 Task: Update the contact information for Pam Beesly by adding an email address.
Action: Mouse moved to (19, 91)
Screenshot: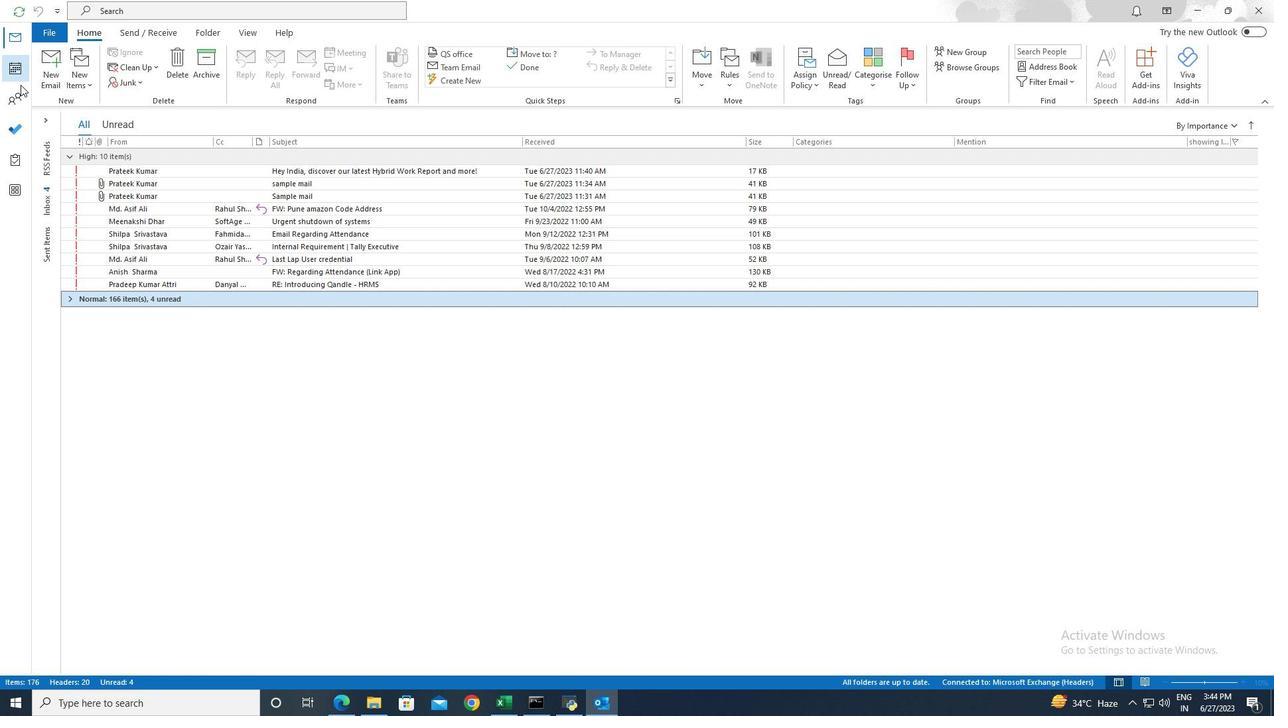 
Action: Mouse pressed left at (19, 91)
Screenshot: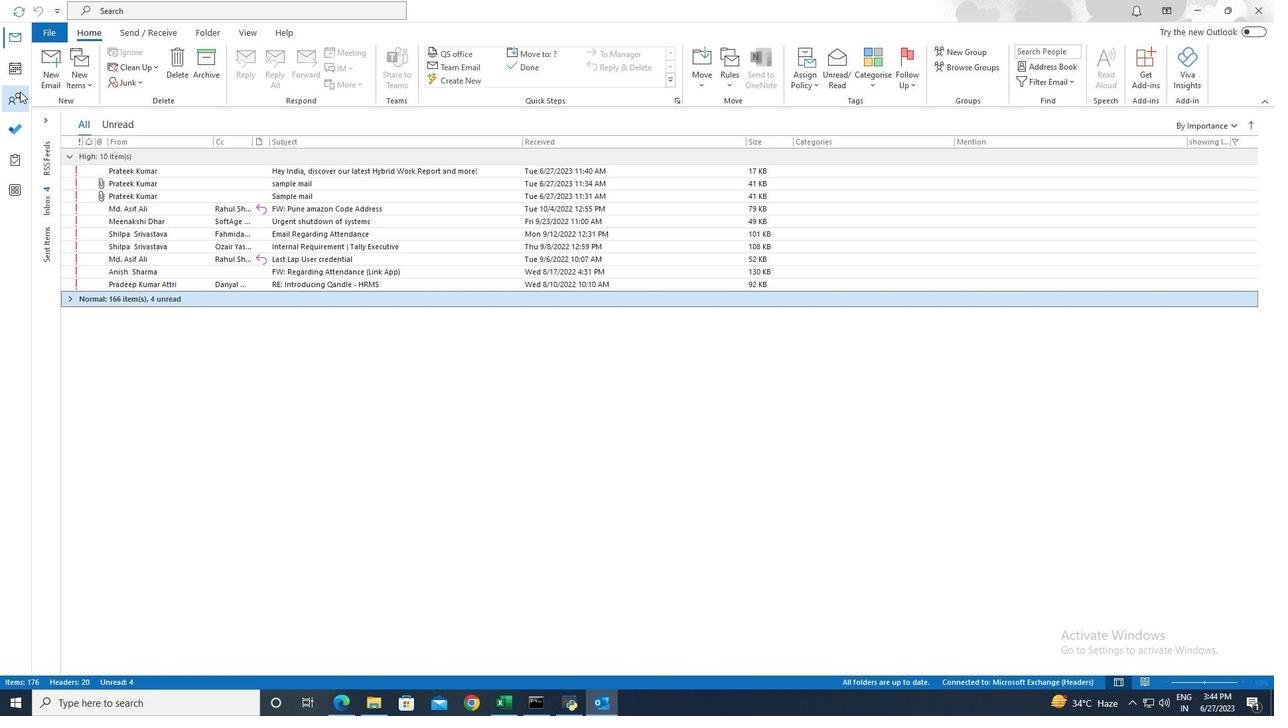 
Action: Mouse moved to (323, 14)
Screenshot: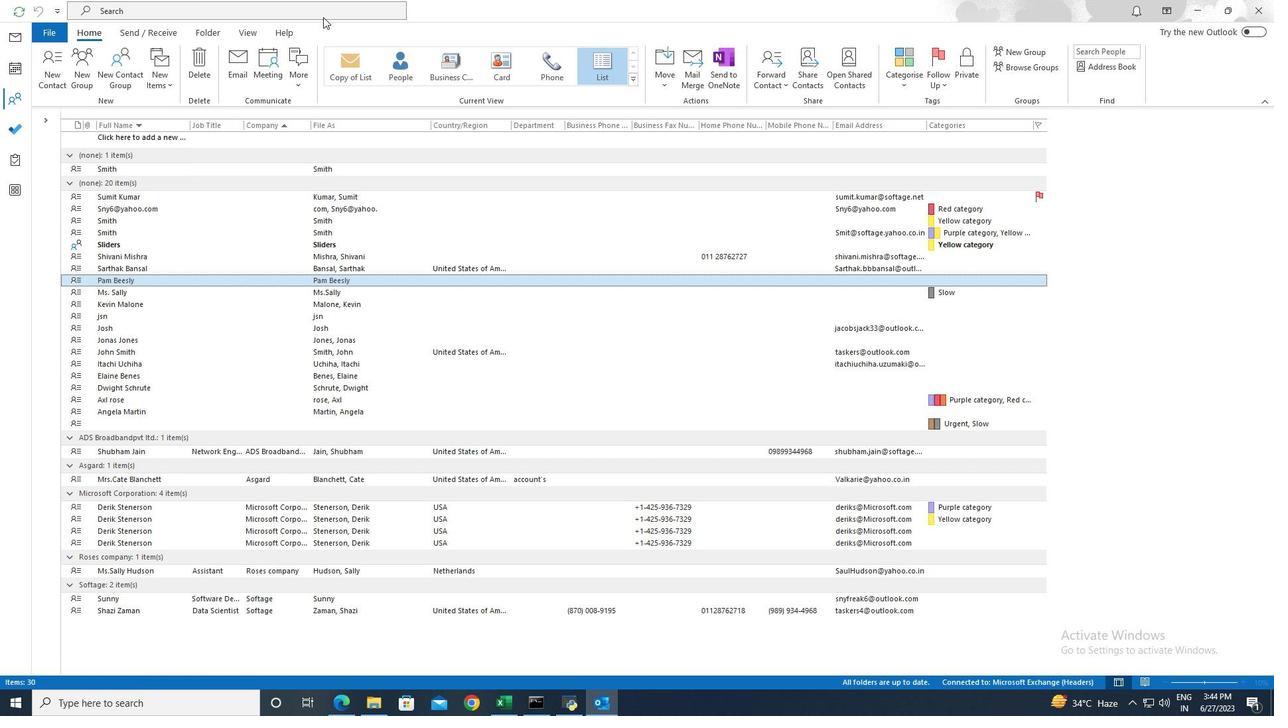 
Action: Mouse pressed left at (323, 14)
Screenshot: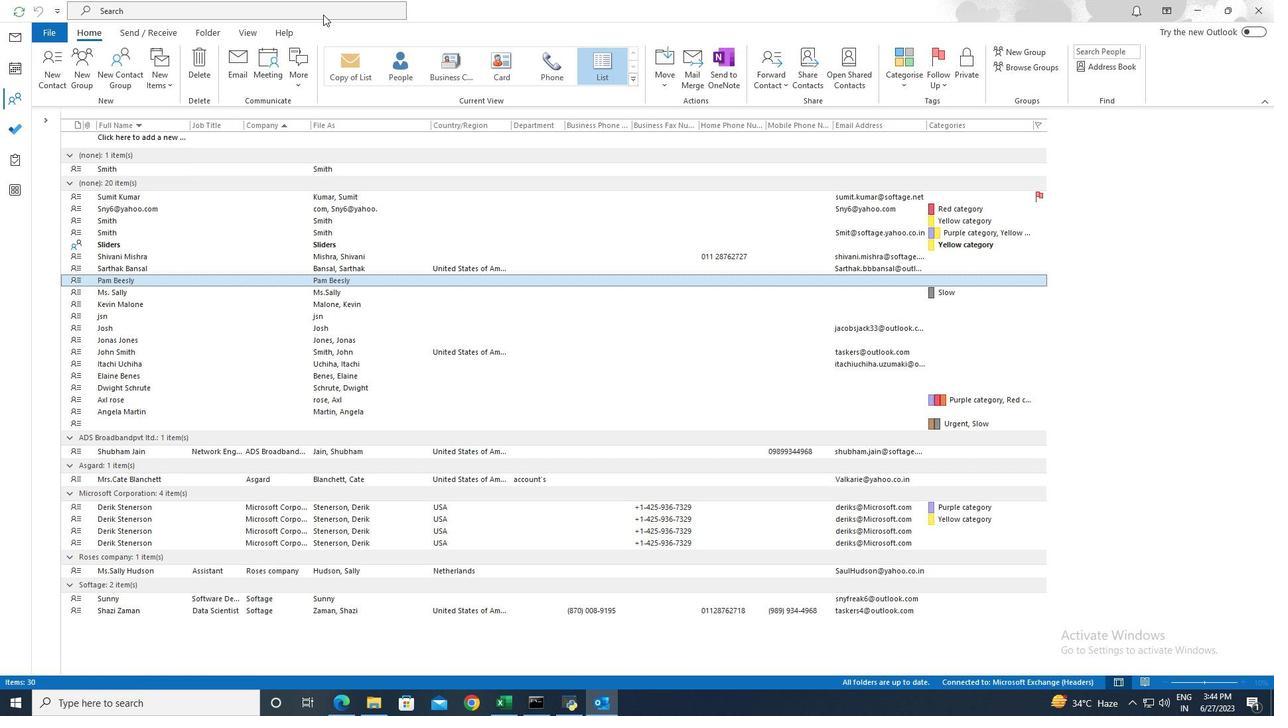 
Action: Mouse moved to (458, 8)
Screenshot: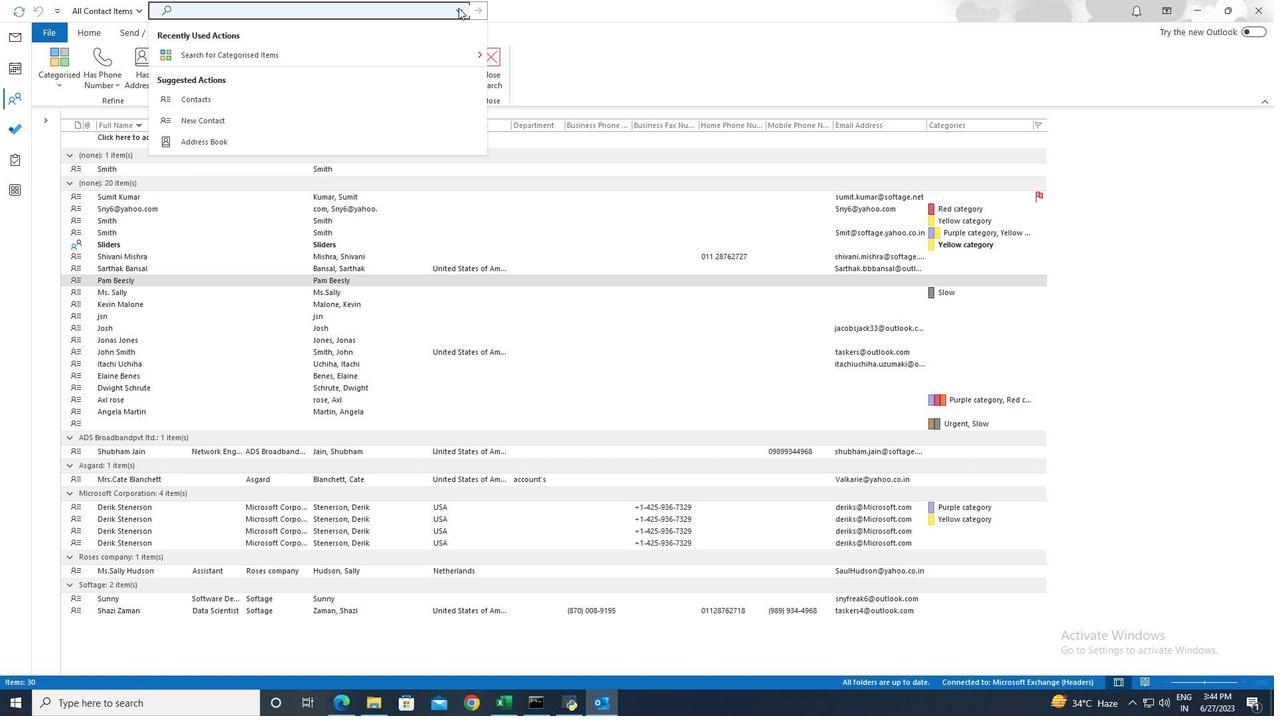 
Action: Mouse pressed left at (458, 8)
Screenshot: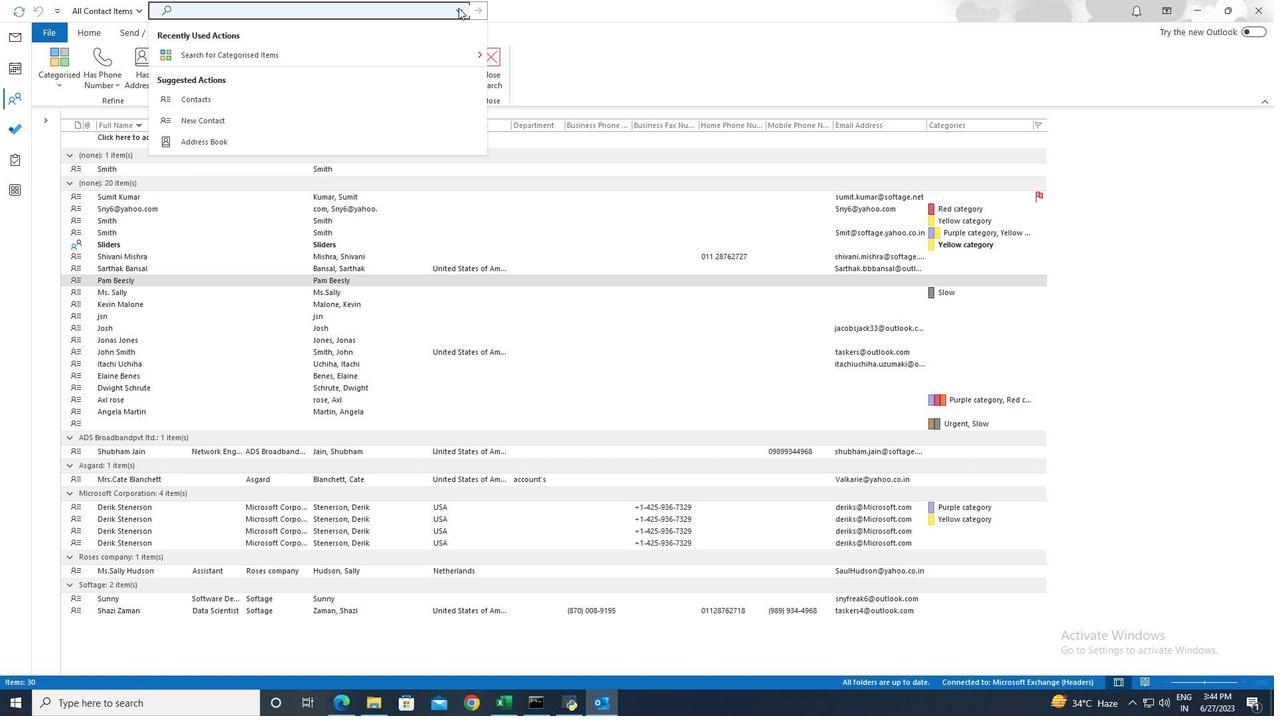 
Action: Mouse moved to (225, 223)
Screenshot: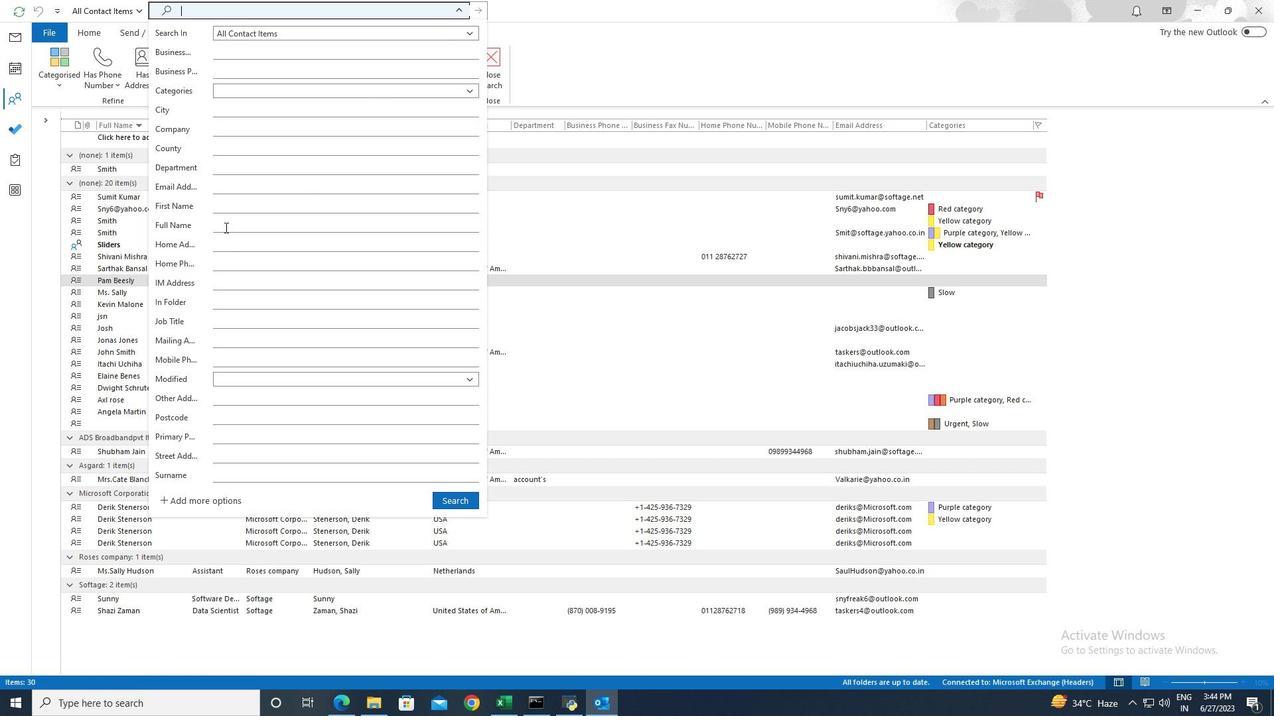 
Action: Mouse pressed left at (225, 223)
Screenshot: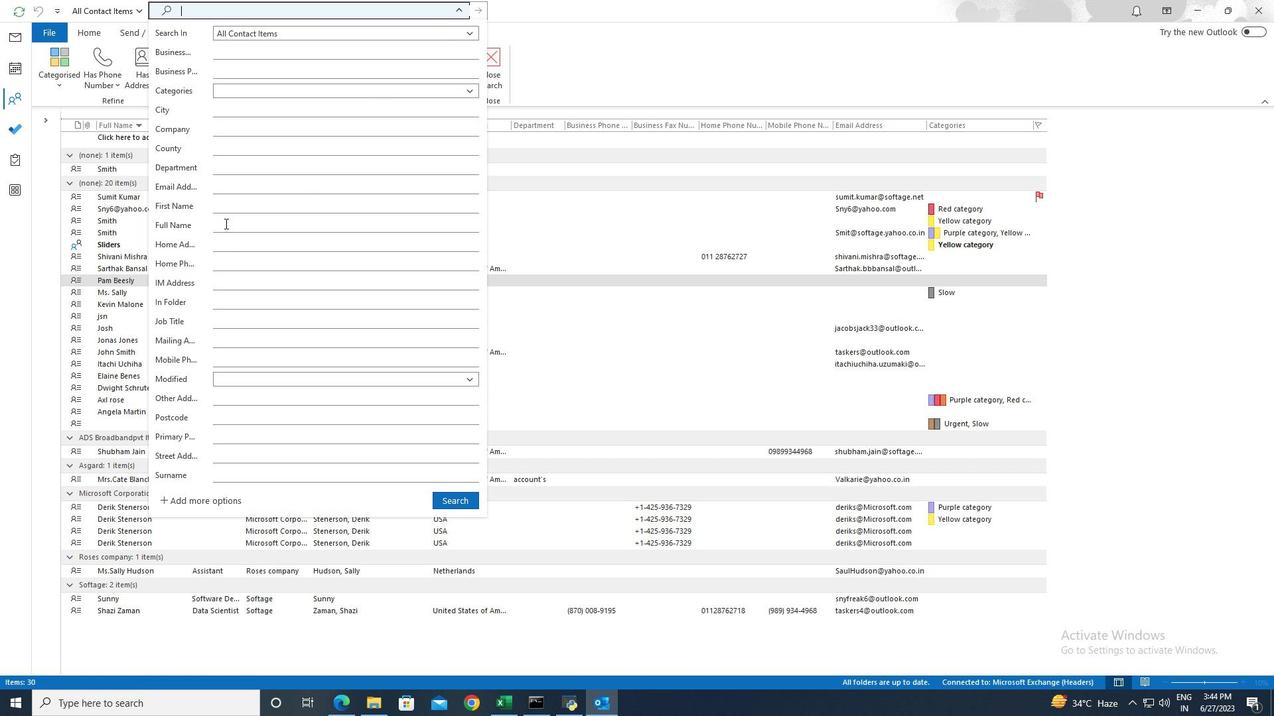 
Action: Key pressed <Key.shift>Pam<Key.space><Key.shift><Key.shift><Key.shift><Key.shift><Key.shift><Key.shift><Key.shift><Key.shift><Key.shift><Key.shift><Key.shift><Key.shift><Key.shift>Beesly
Screenshot: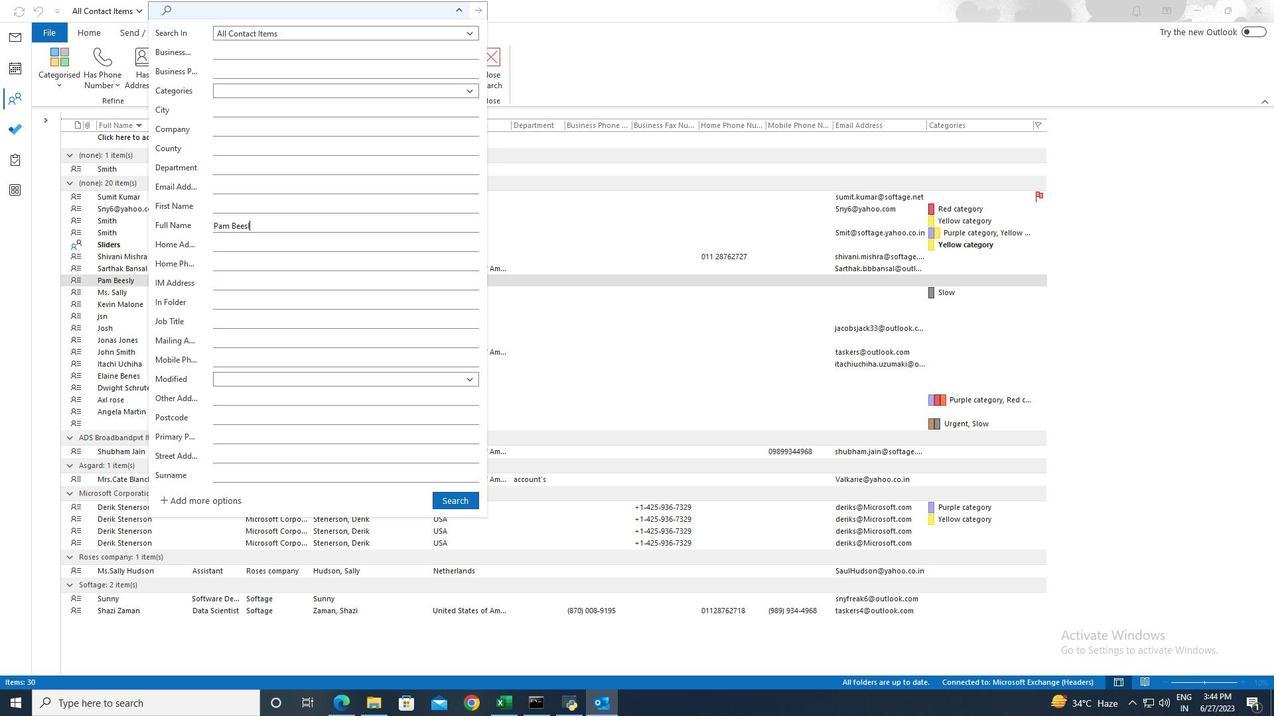 
Action: Mouse moved to (451, 497)
Screenshot: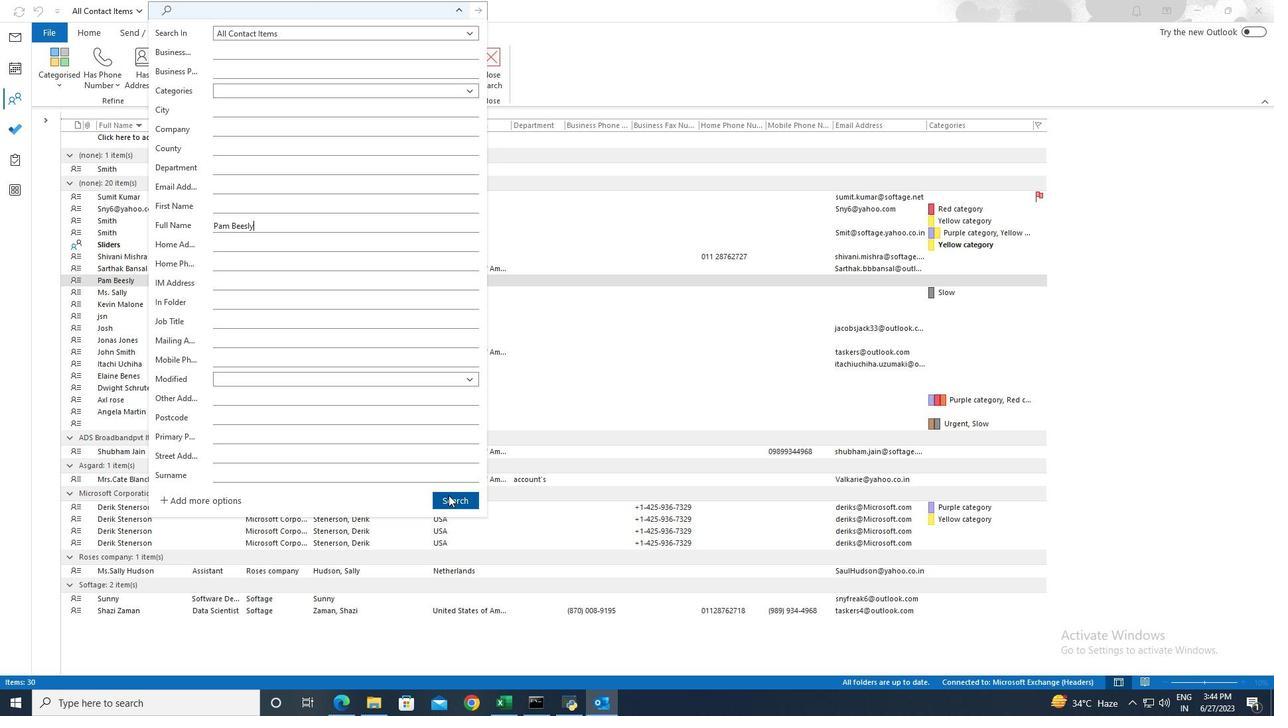 
Action: Mouse pressed left at (451, 497)
Screenshot: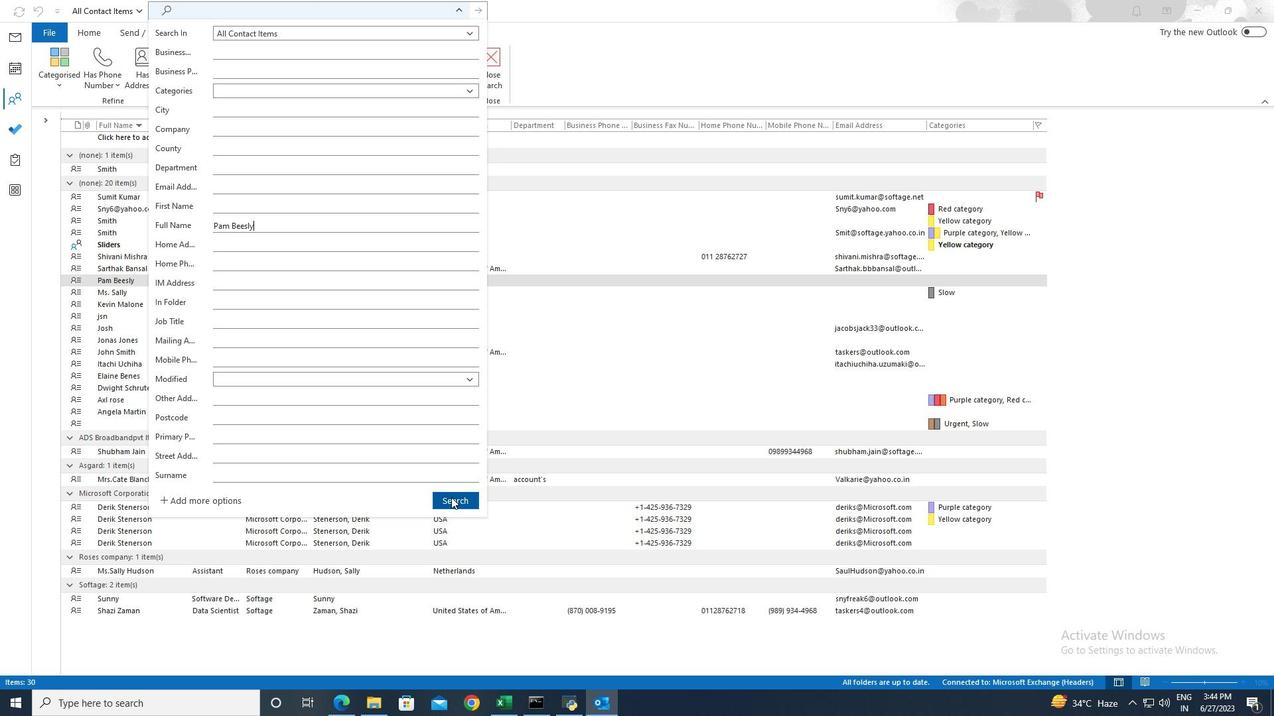
Action: Mouse moved to (187, 145)
Screenshot: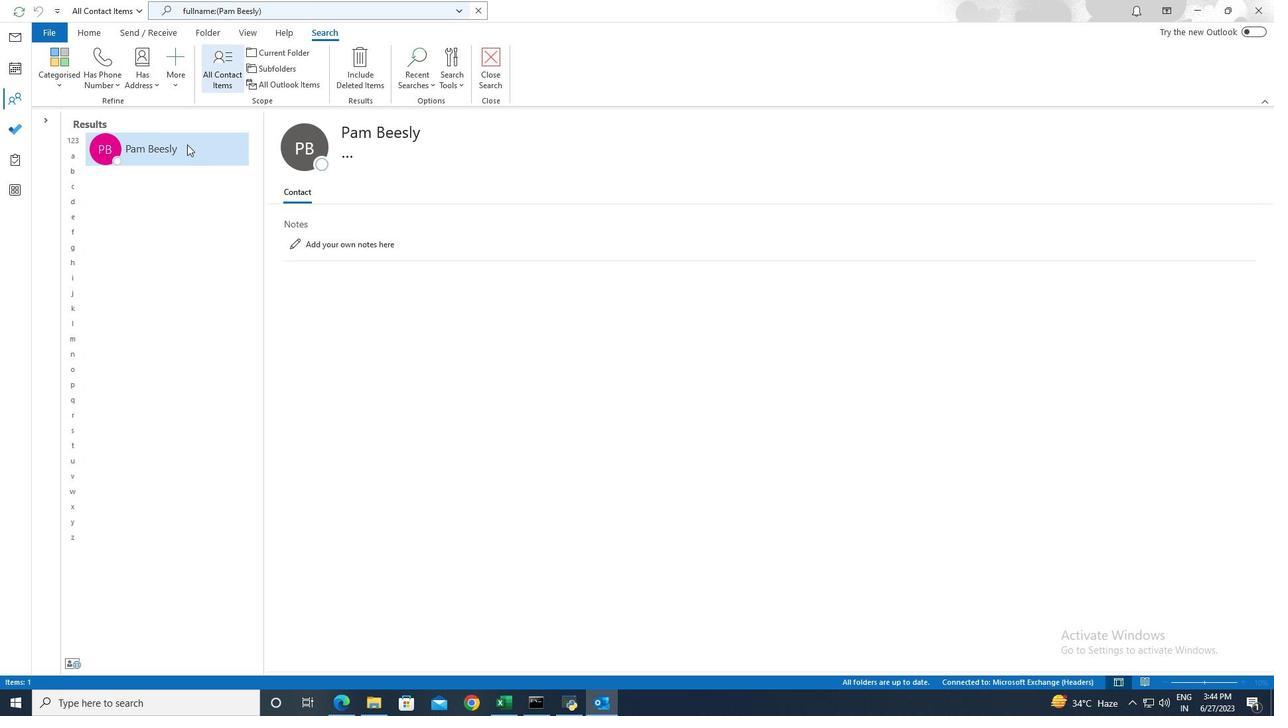 
Action: Mouse pressed left at (187, 145)
Screenshot: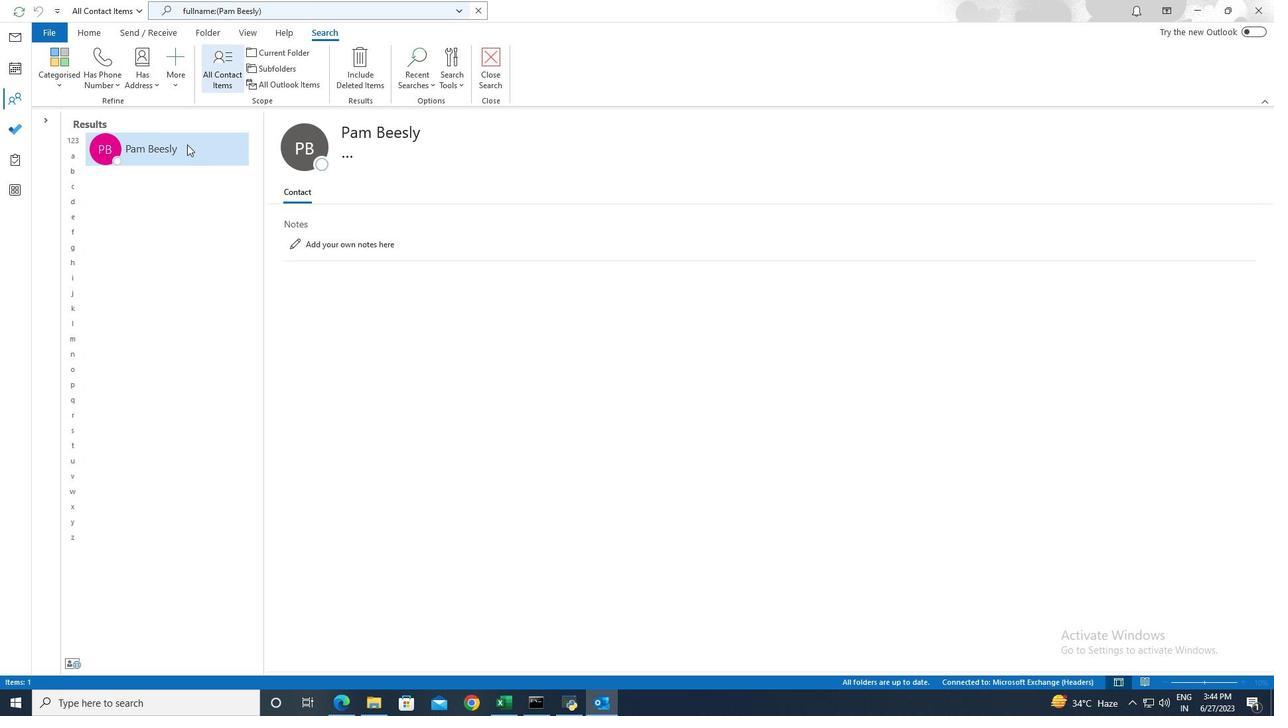 
Action: Mouse pressed left at (187, 145)
Screenshot: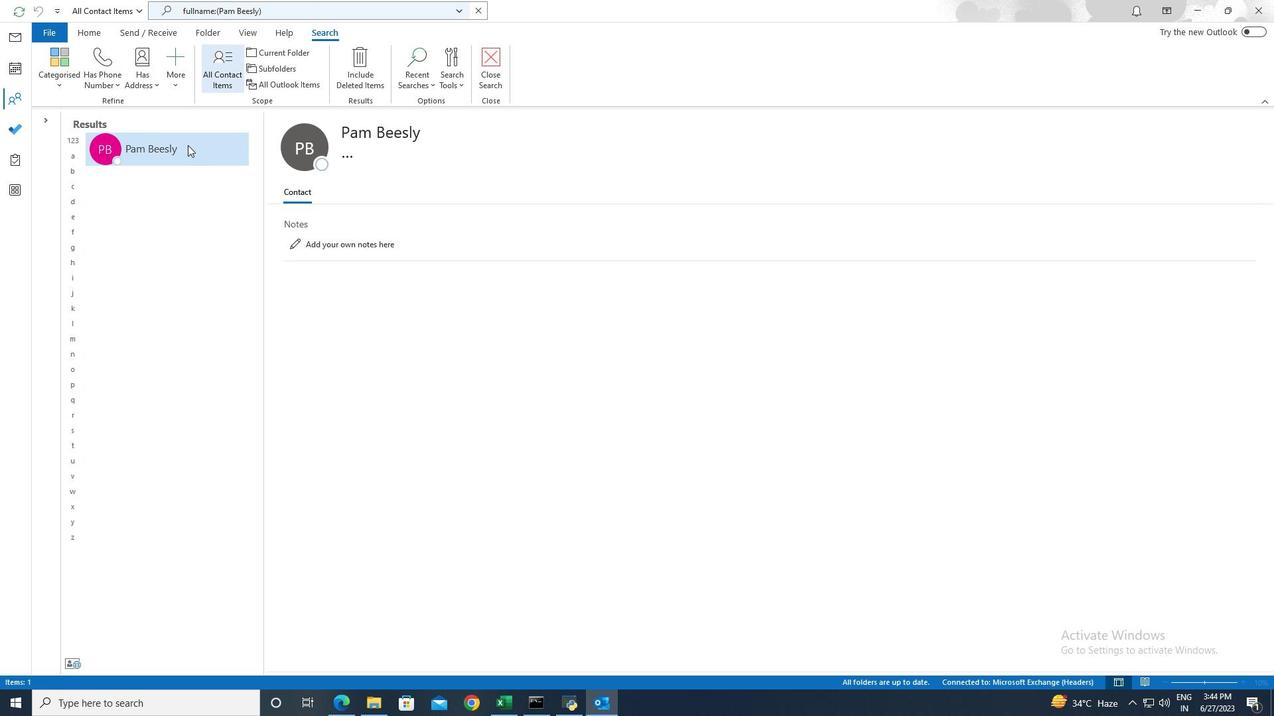 
Action: Mouse moved to (377, 71)
Screenshot: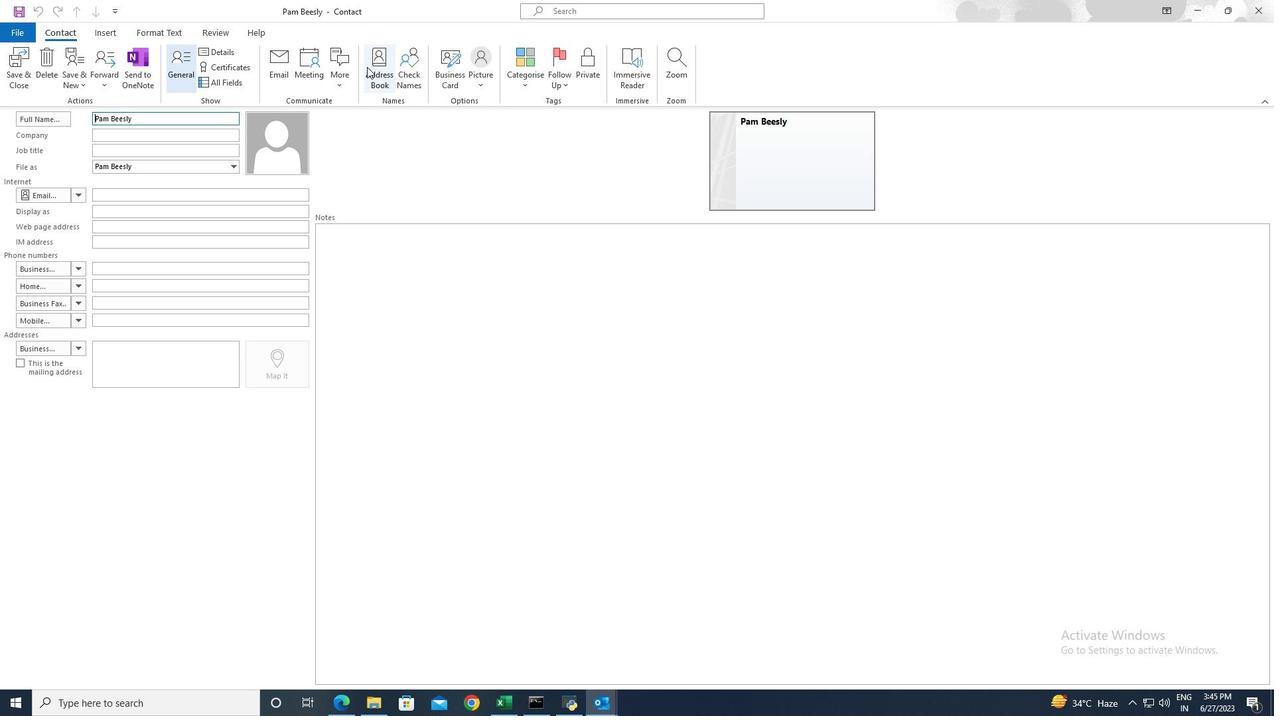 
Action: Mouse pressed left at (377, 71)
Screenshot: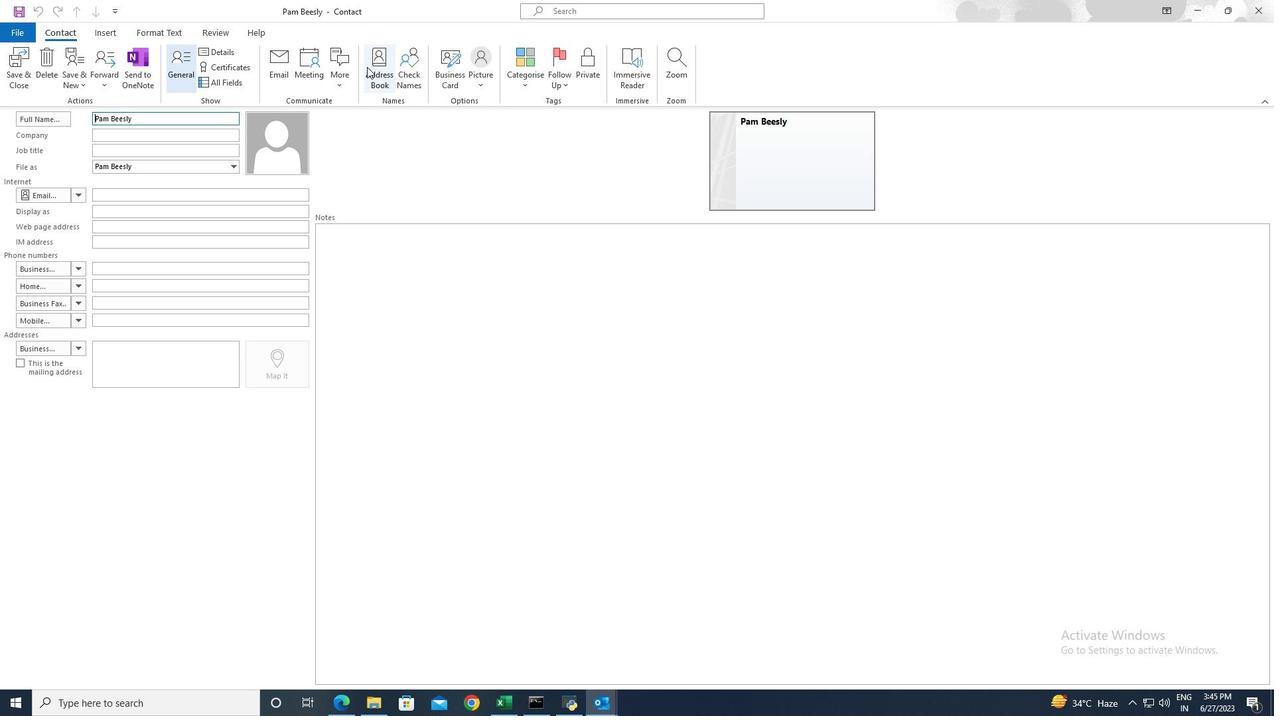 
Action: Mouse moved to (491, 237)
Screenshot: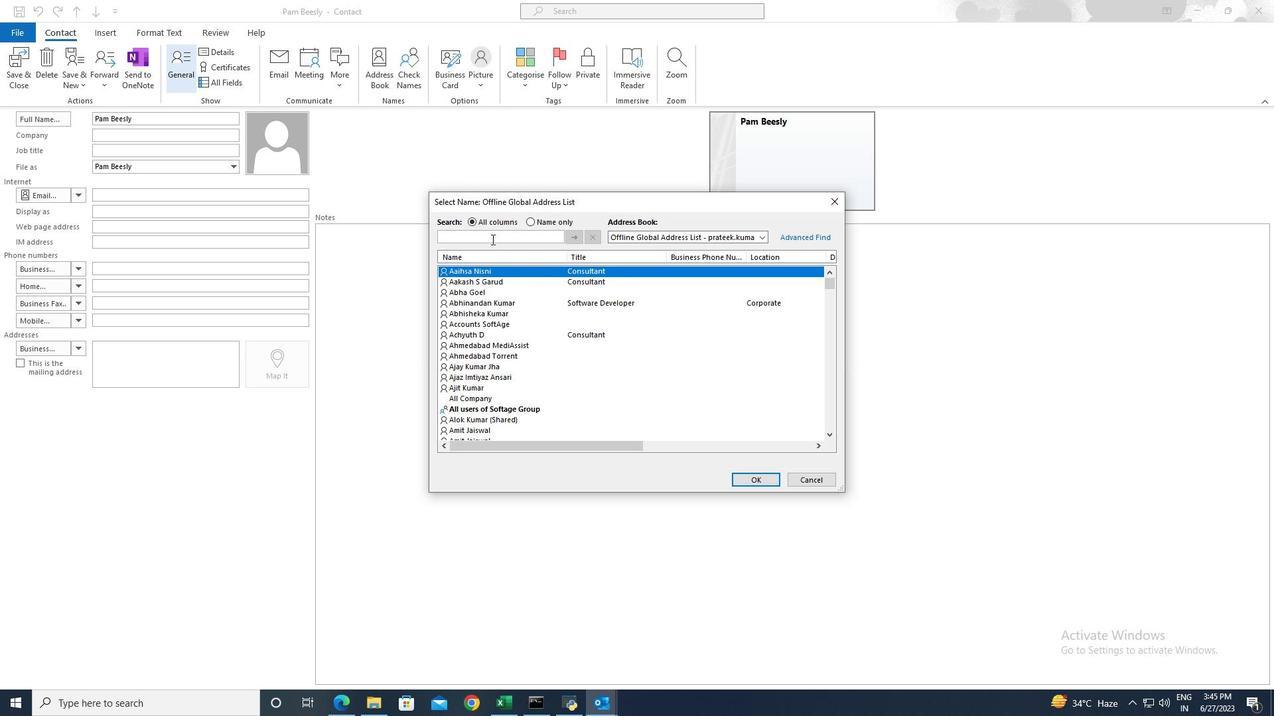 
Action: Mouse pressed left at (491, 237)
Screenshot: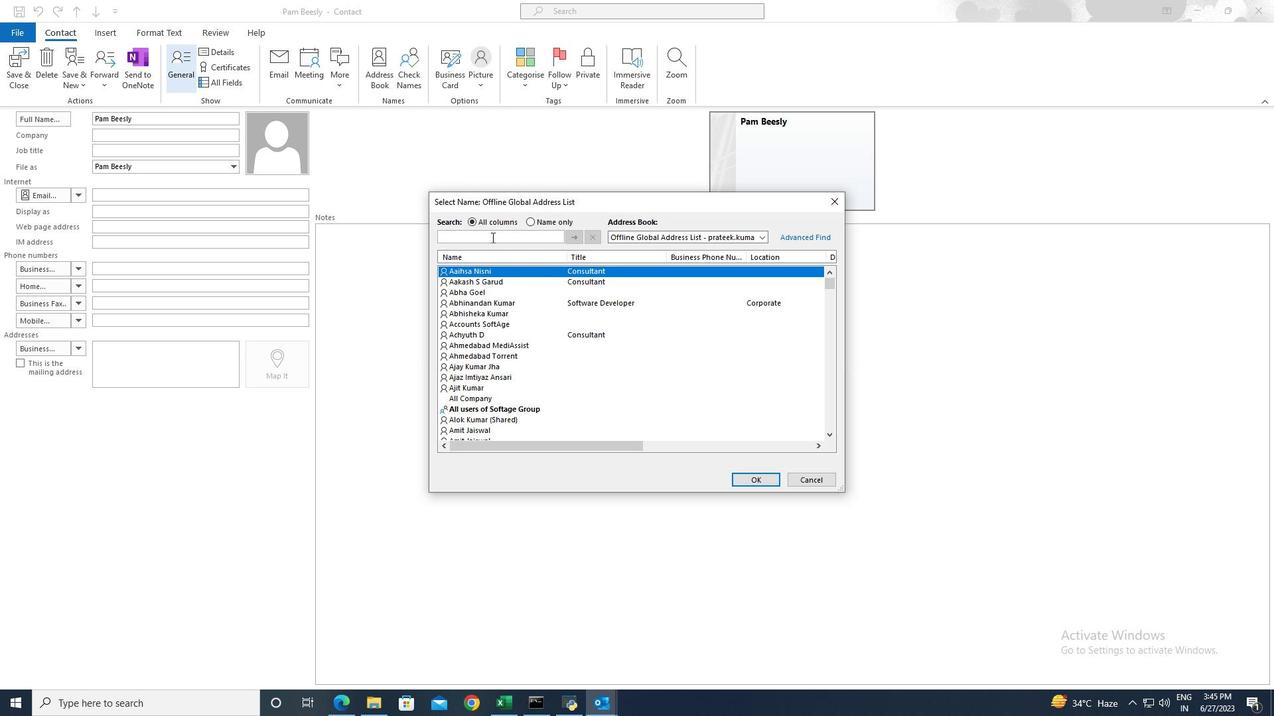 
Action: Key pressed <Key.shift>Shubham<Key.space><Key.shift>Jain<Key.enter>
Screenshot: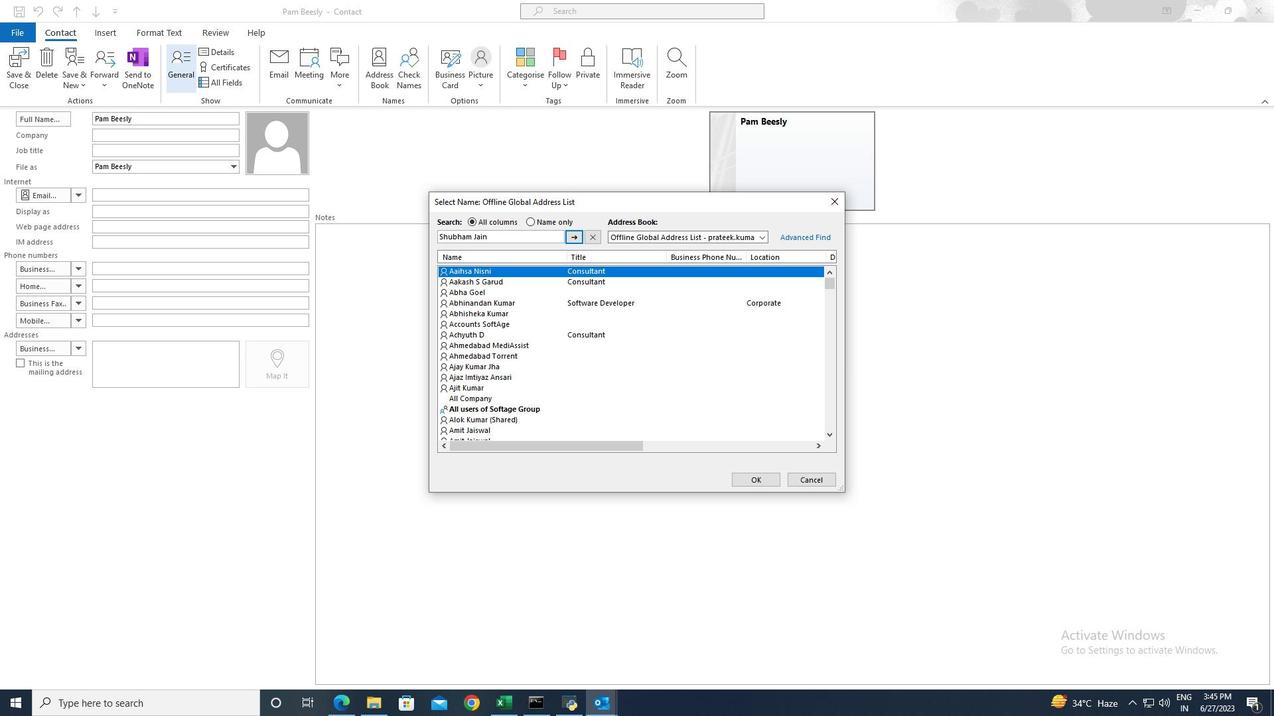 
Action: Mouse moved to (764, 481)
Screenshot: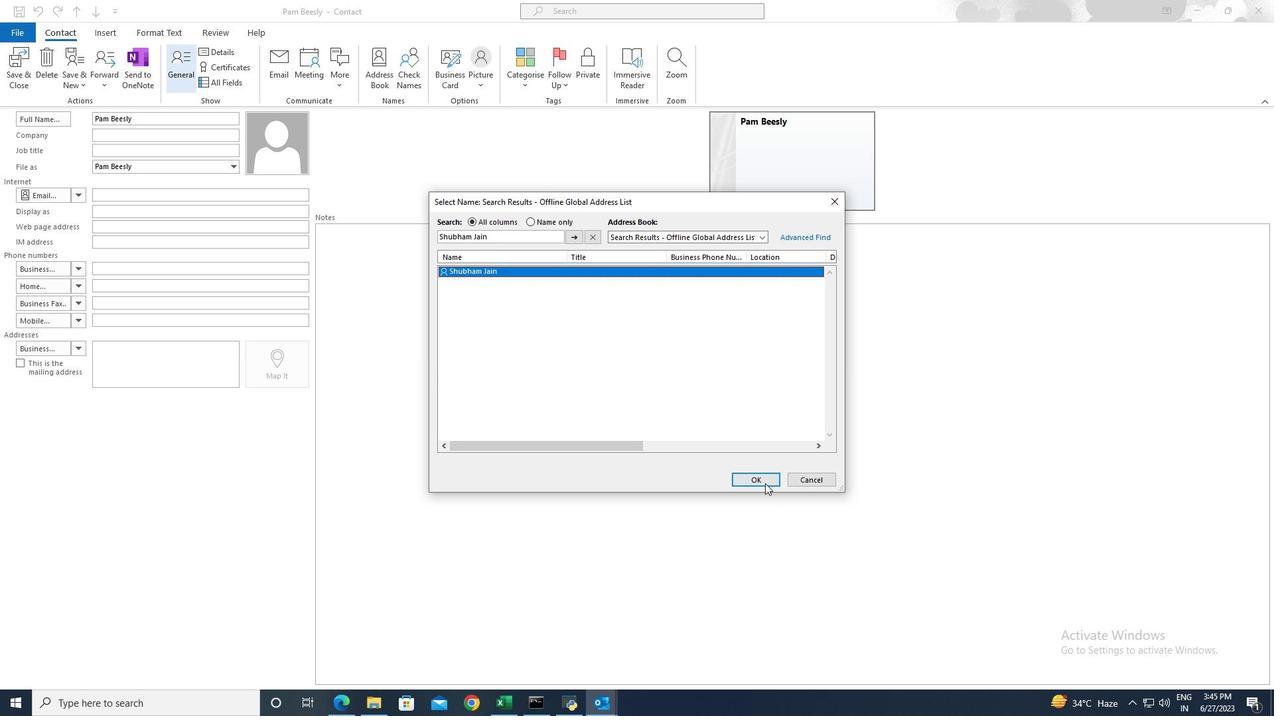 
Action: Mouse pressed left at (764, 481)
Screenshot: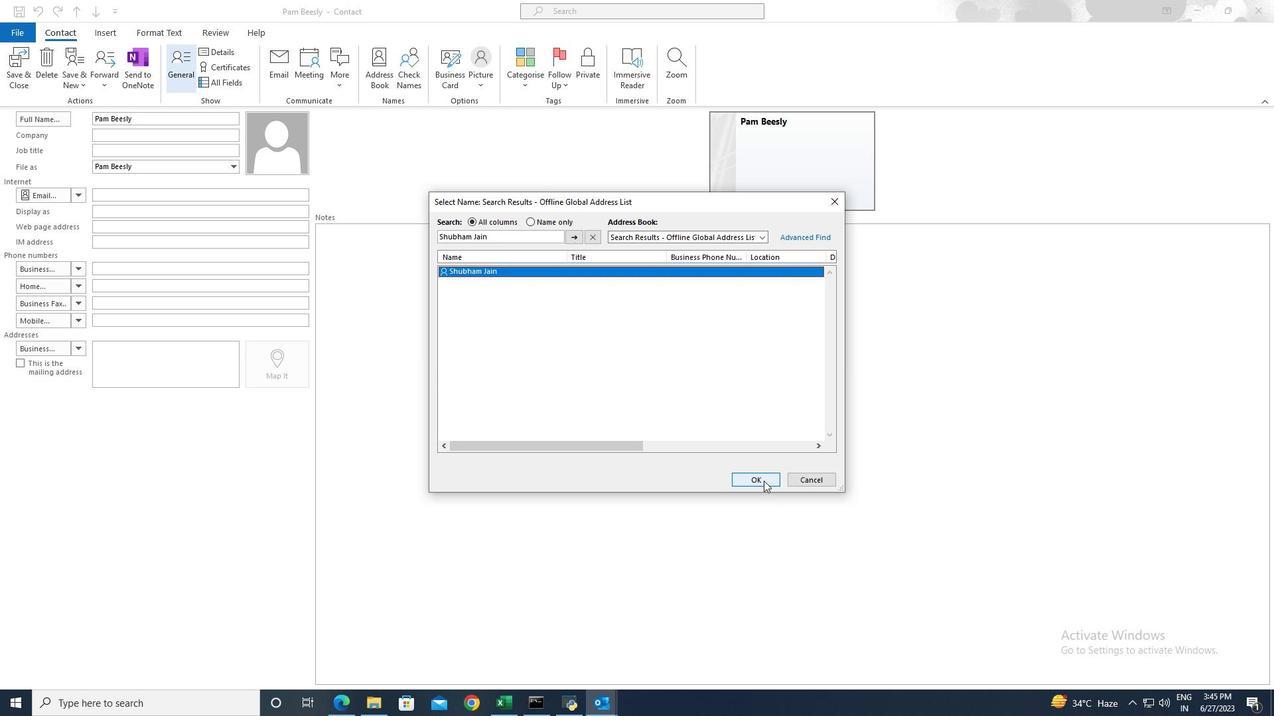 
Action: Mouse moved to (10, 59)
Screenshot: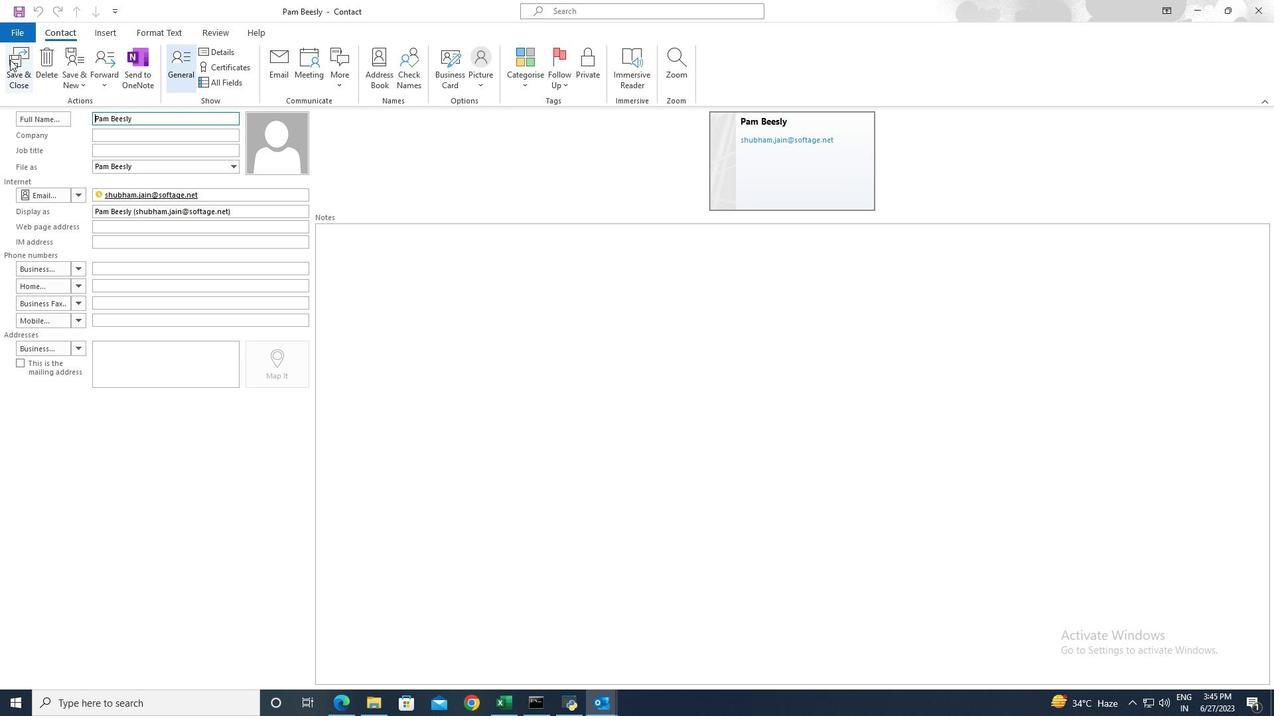 
Action: Mouse pressed left at (10, 59)
Screenshot: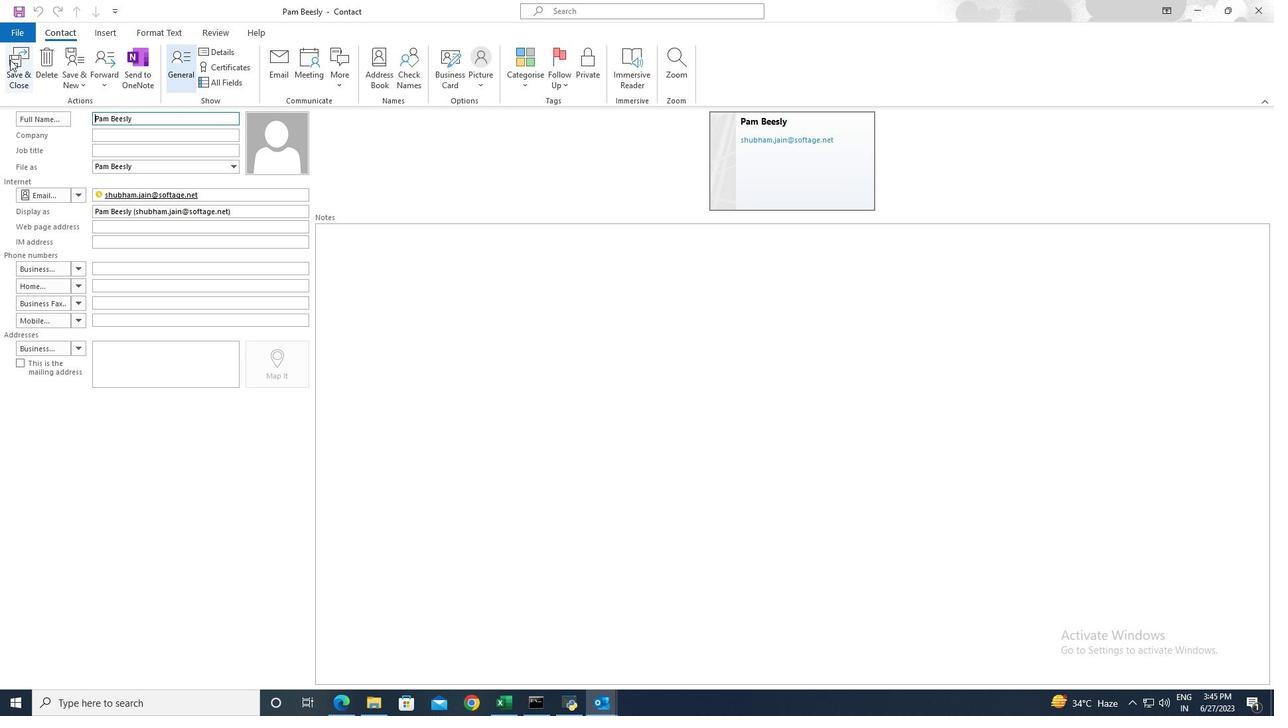 
